 Task: Add Tea Tree Therapy Oil to the cart.
Action: Mouse moved to (812, 313)
Screenshot: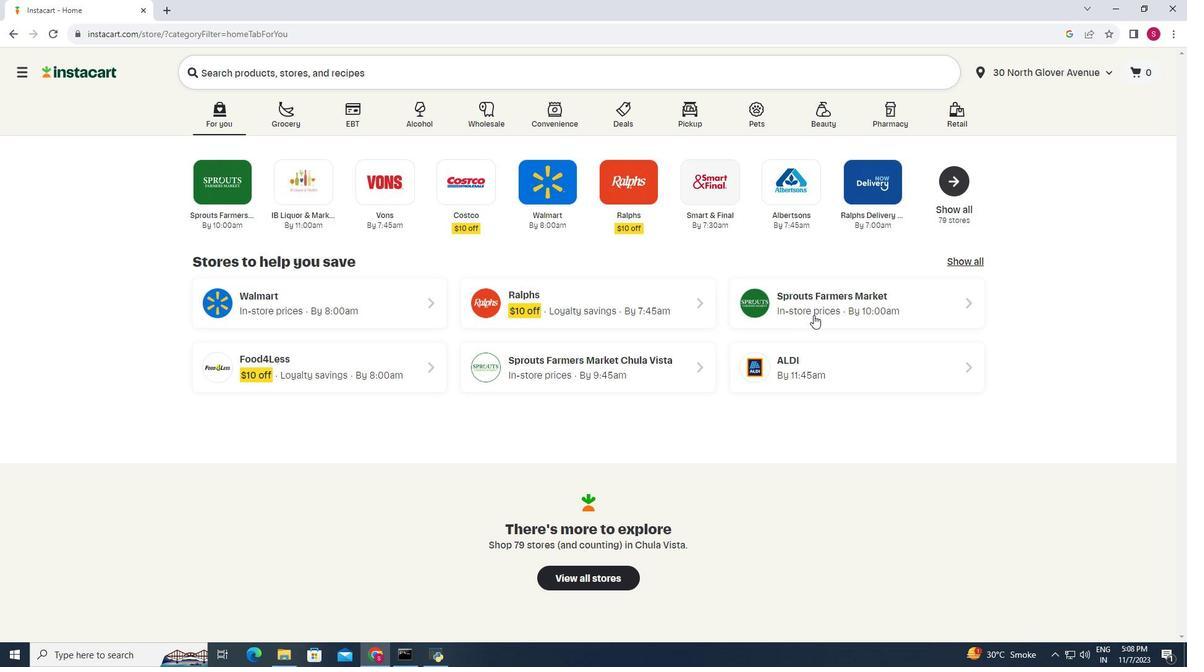 
Action: Mouse pressed left at (812, 313)
Screenshot: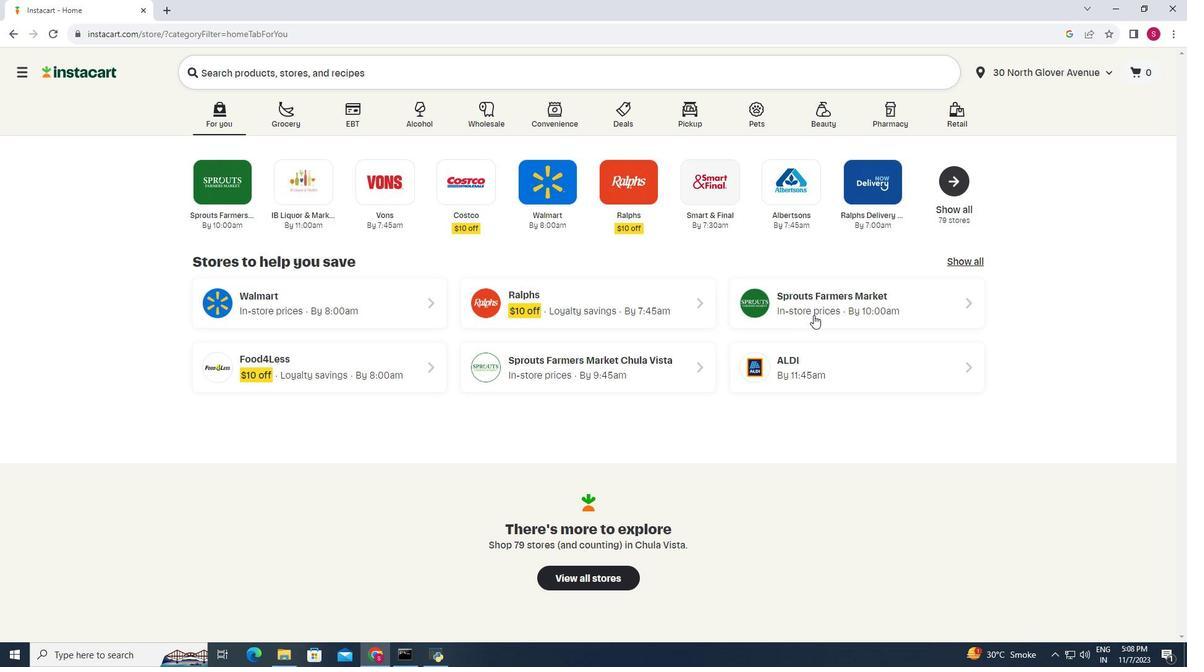 
Action: Mouse moved to (66, 394)
Screenshot: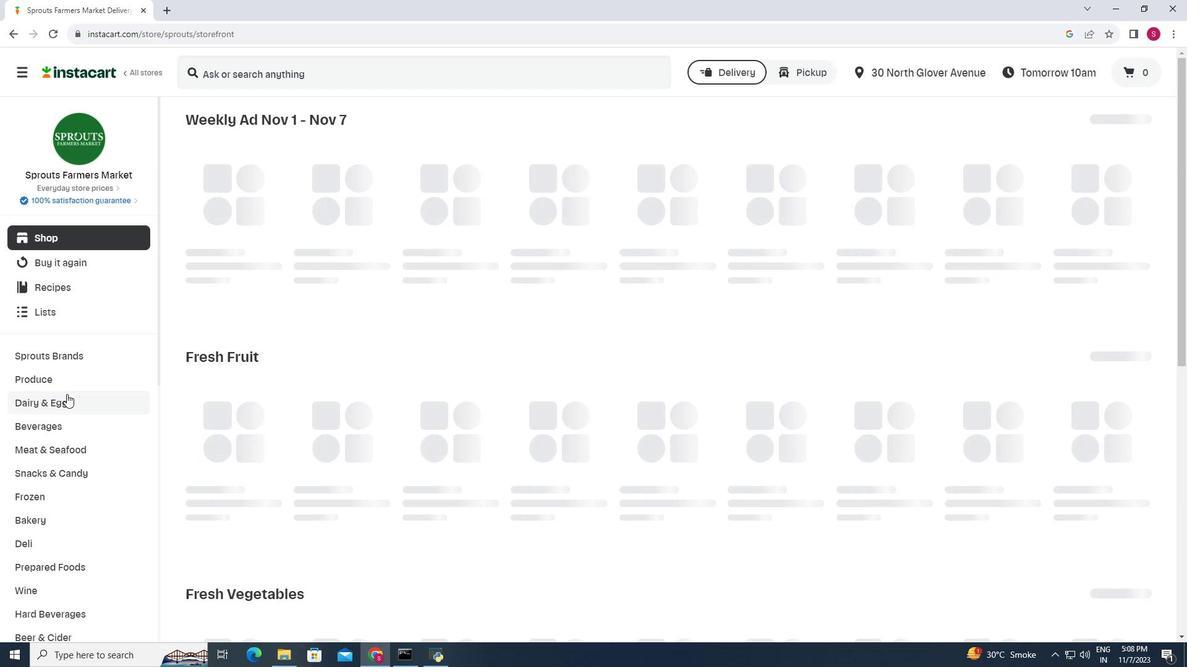 
Action: Mouse scrolled (66, 393) with delta (0, 0)
Screenshot: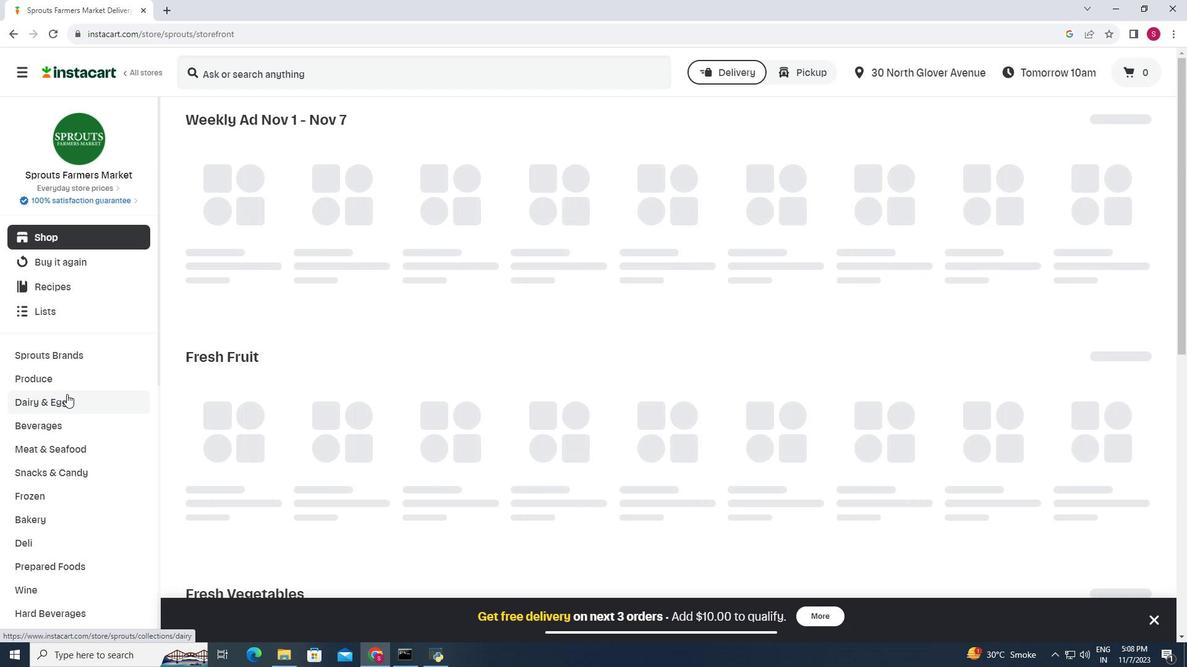 
Action: Mouse scrolled (66, 393) with delta (0, 0)
Screenshot: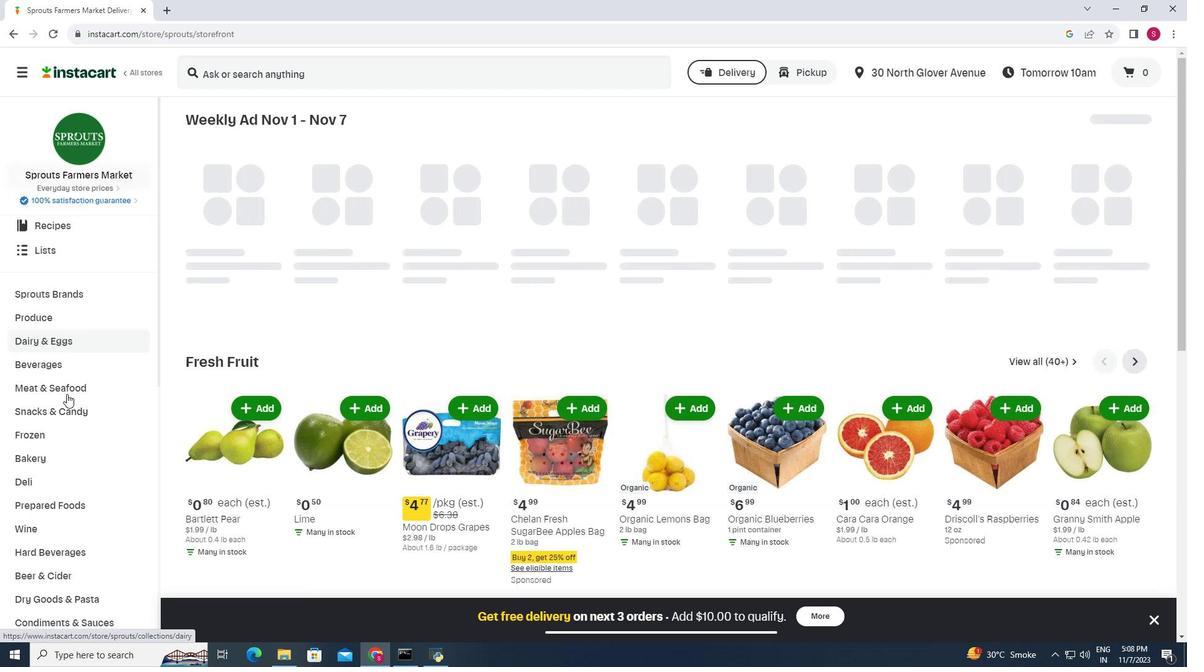 
Action: Mouse scrolled (66, 393) with delta (0, 0)
Screenshot: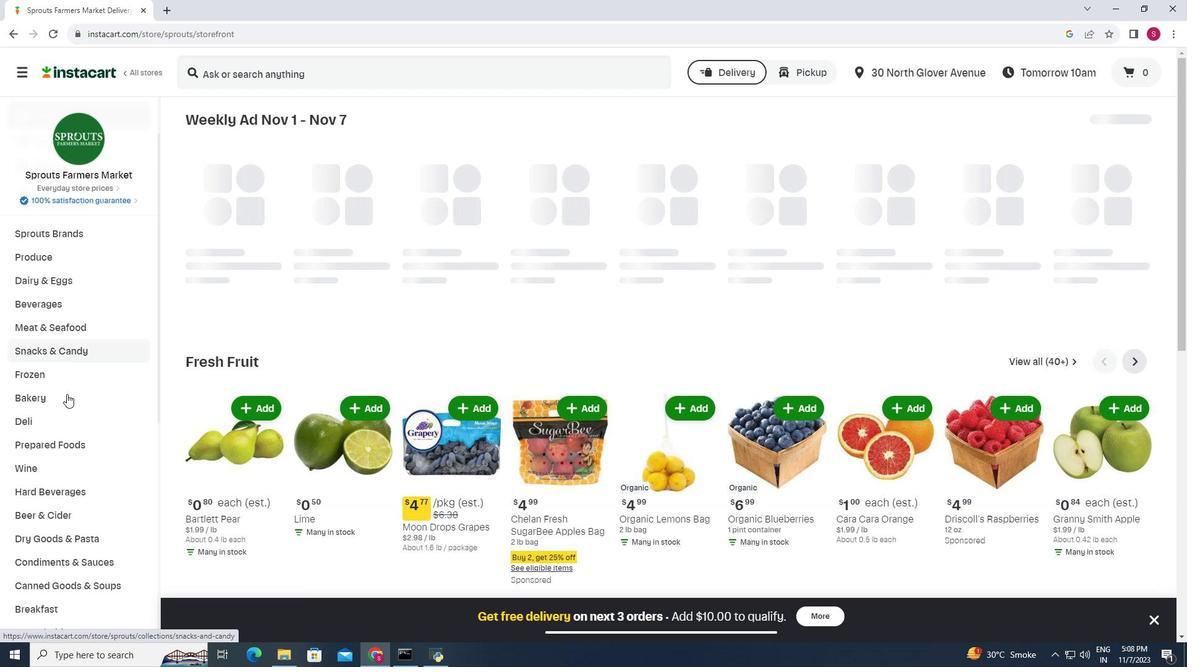 
Action: Mouse scrolled (66, 393) with delta (0, 0)
Screenshot: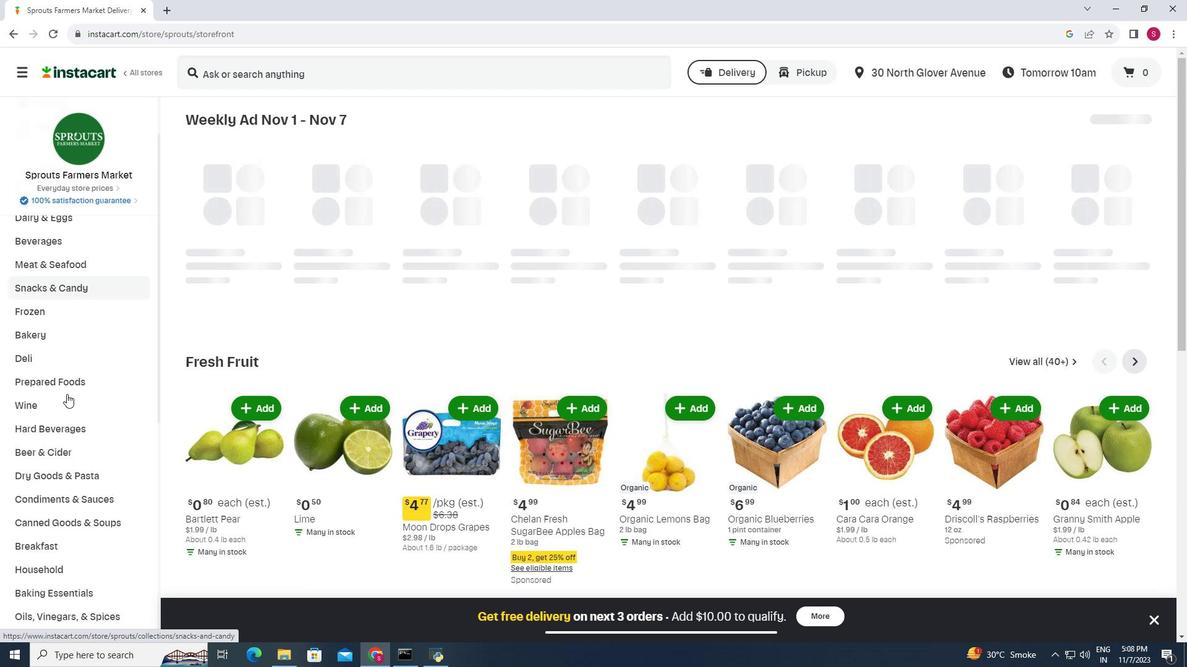 
Action: Mouse moved to (64, 502)
Screenshot: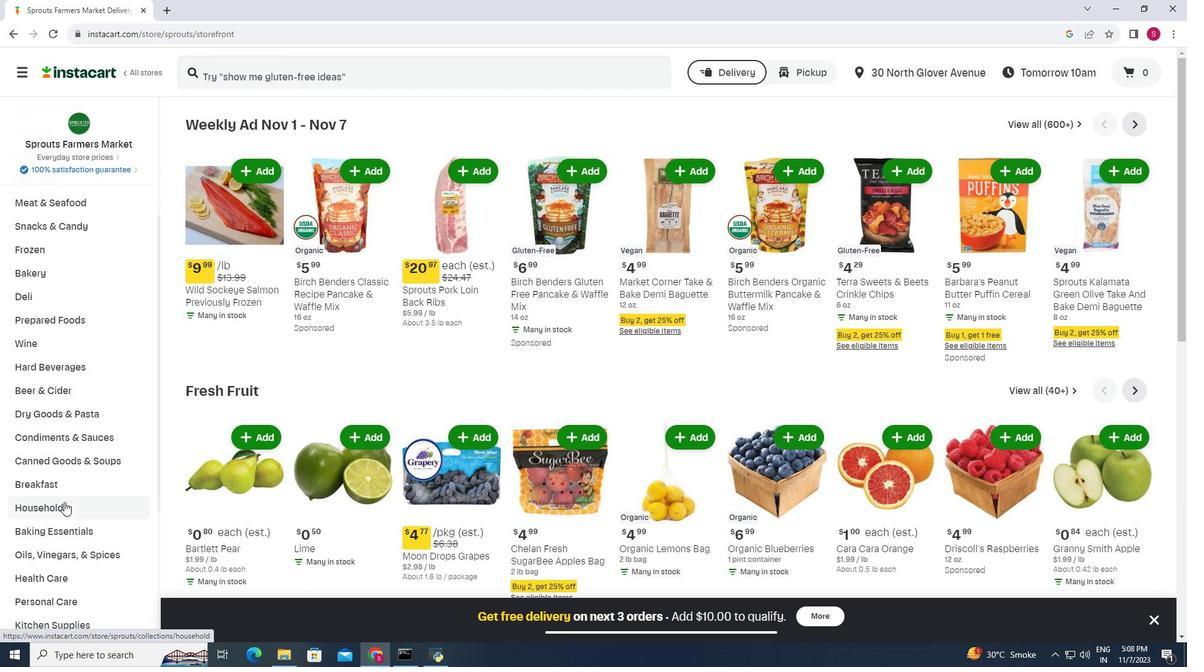 
Action: Mouse pressed left at (64, 502)
Screenshot: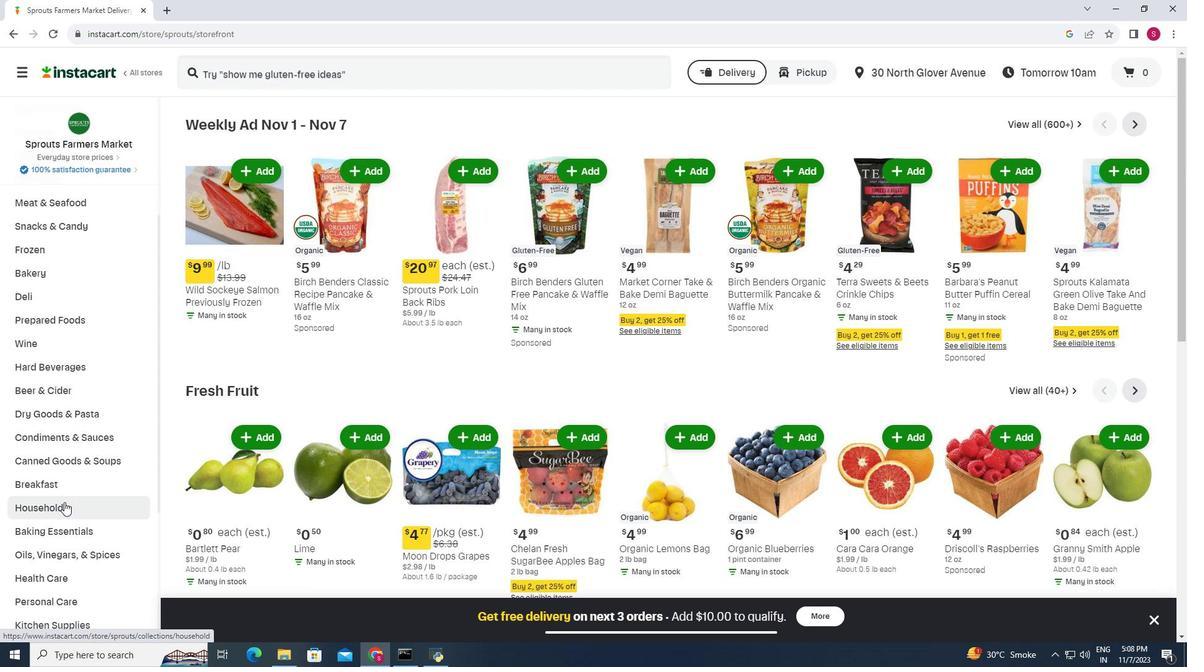 
Action: Mouse moved to (674, 155)
Screenshot: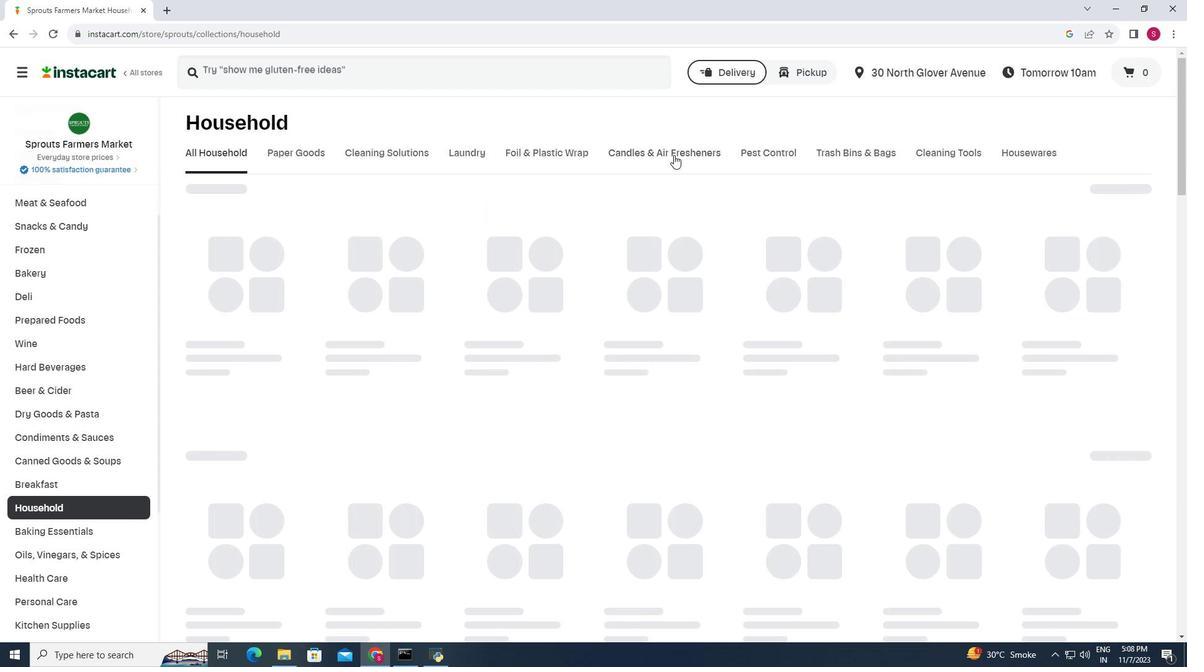 
Action: Mouse pressed left at (674, 155)
Screenshot: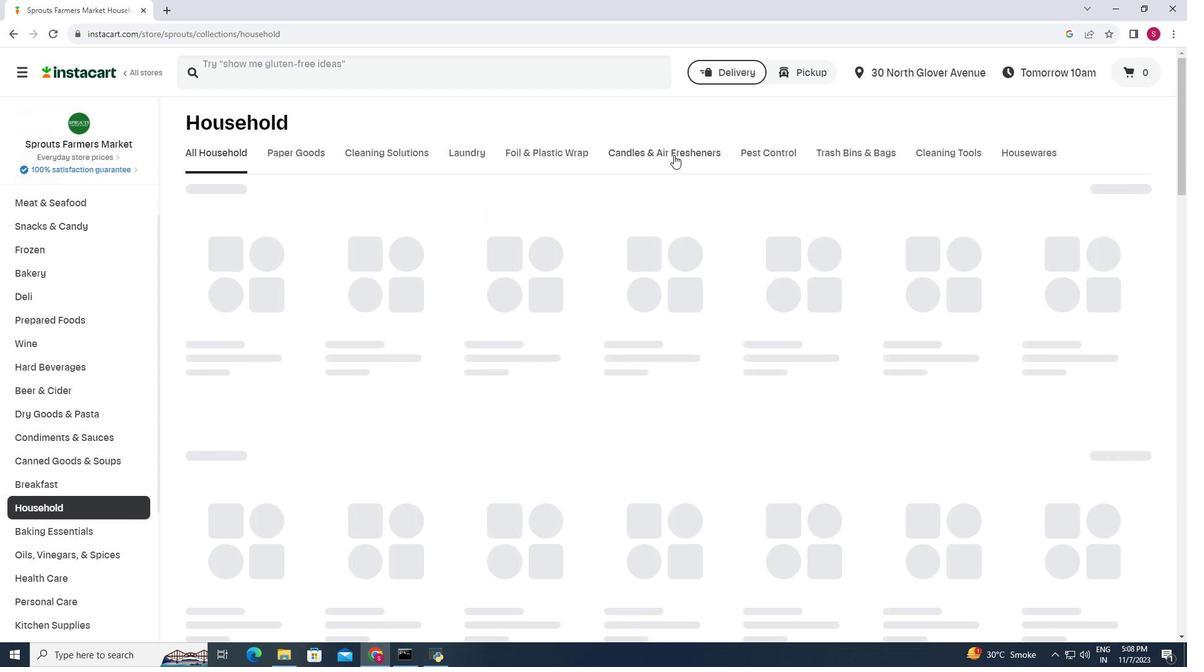 
Action: Mouse moved to (256, 72)
Screenshot: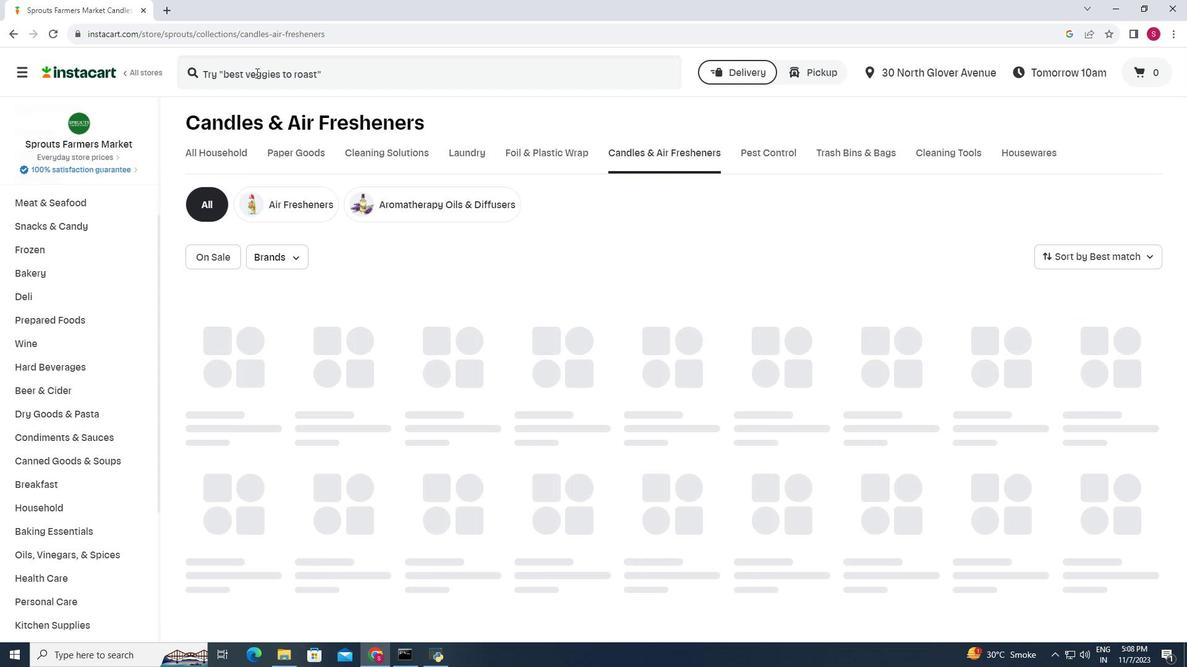 
Action: Mouse pressed left at (256, 72)
Screenshot: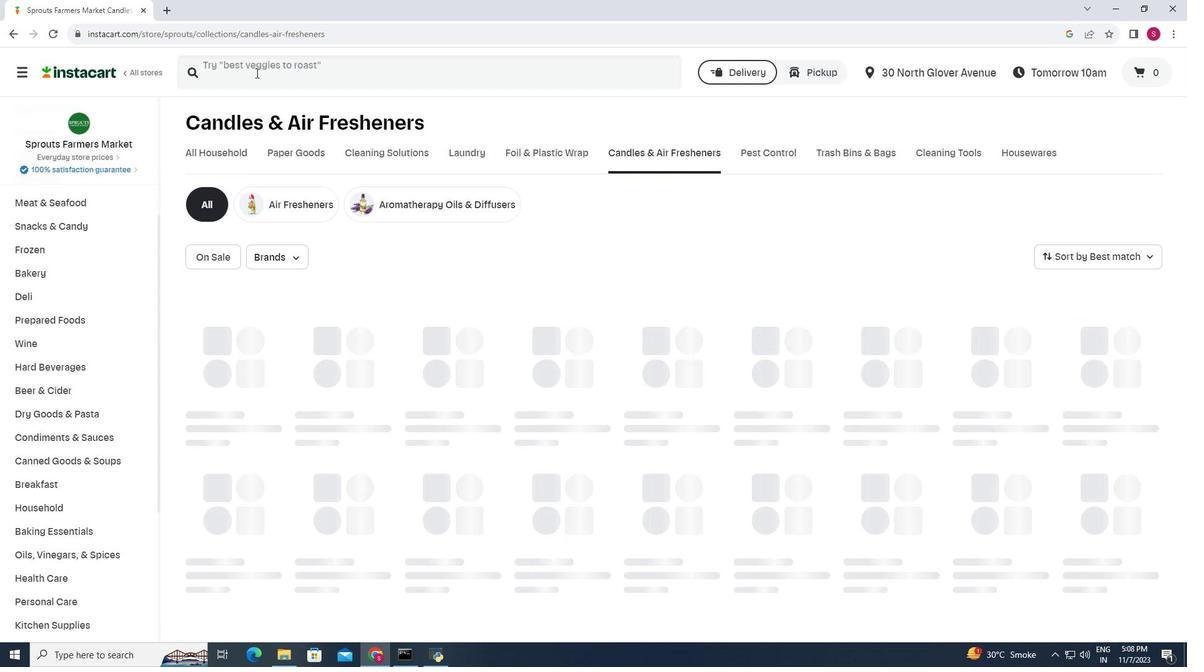 
Action: Key pressed <Key.shift><Key.shift>Tea<Key.space><Key.shift>Tree<Key.space><Key.shift>Therapy<Key.space><Key.shift>Oil<Key.enter>
Screenshot: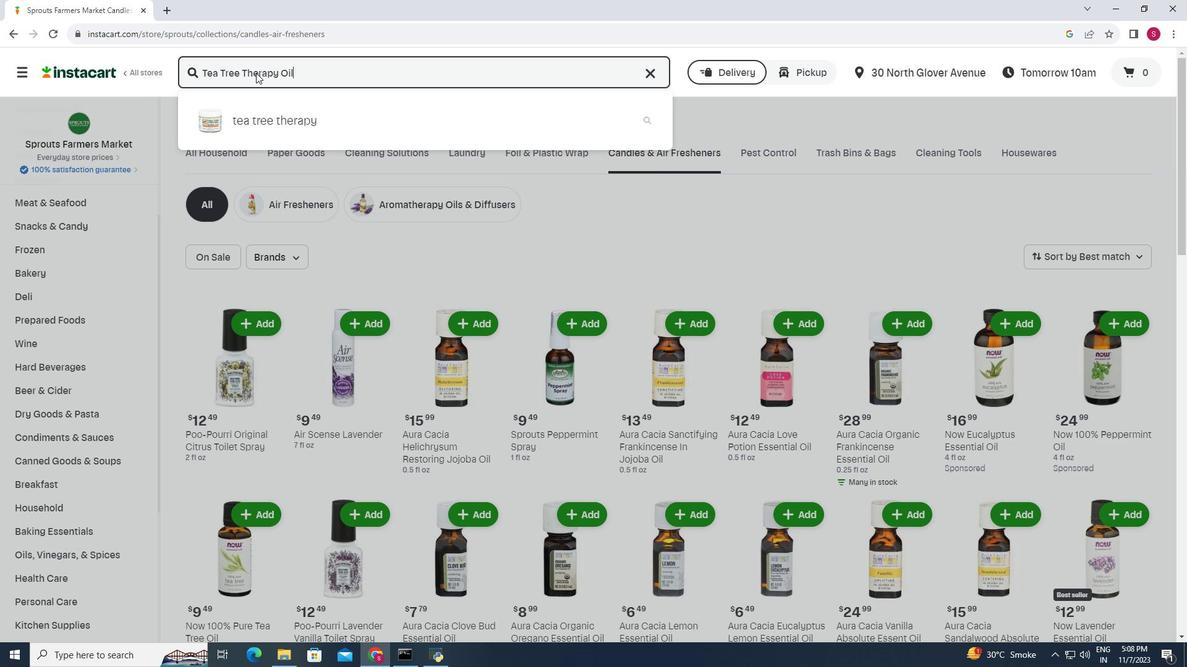 
Action: Mouse moved to (1105, 197)
Screenshot: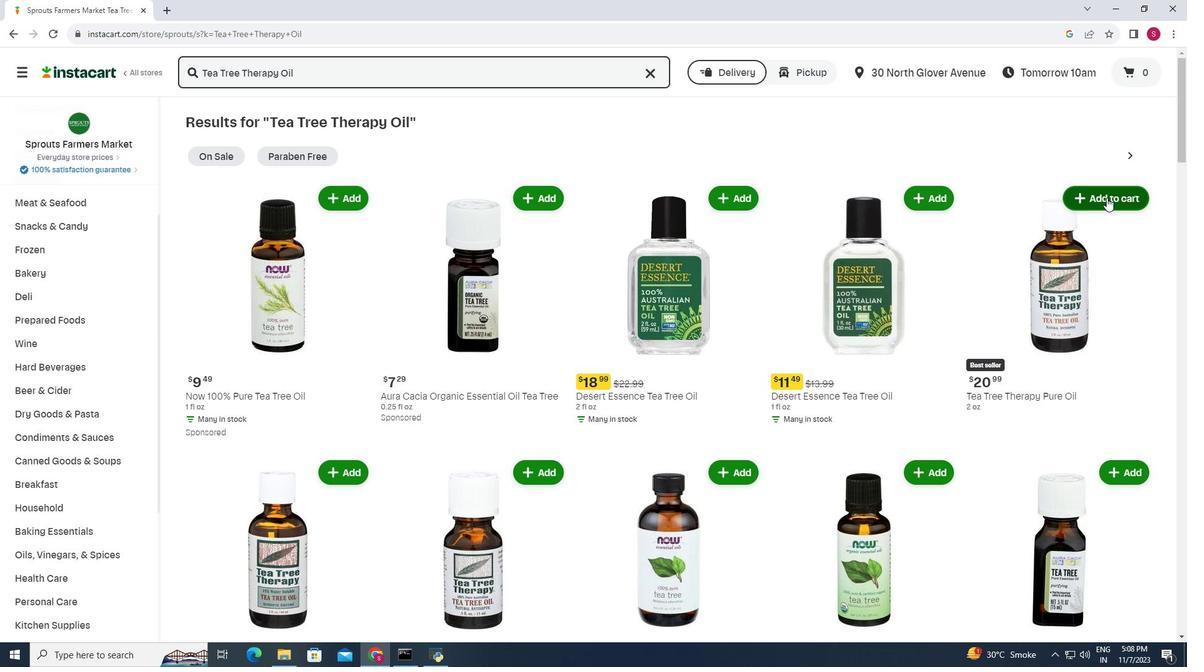 
Action: Mouse pressed left at (1105, 197)
Screenshot: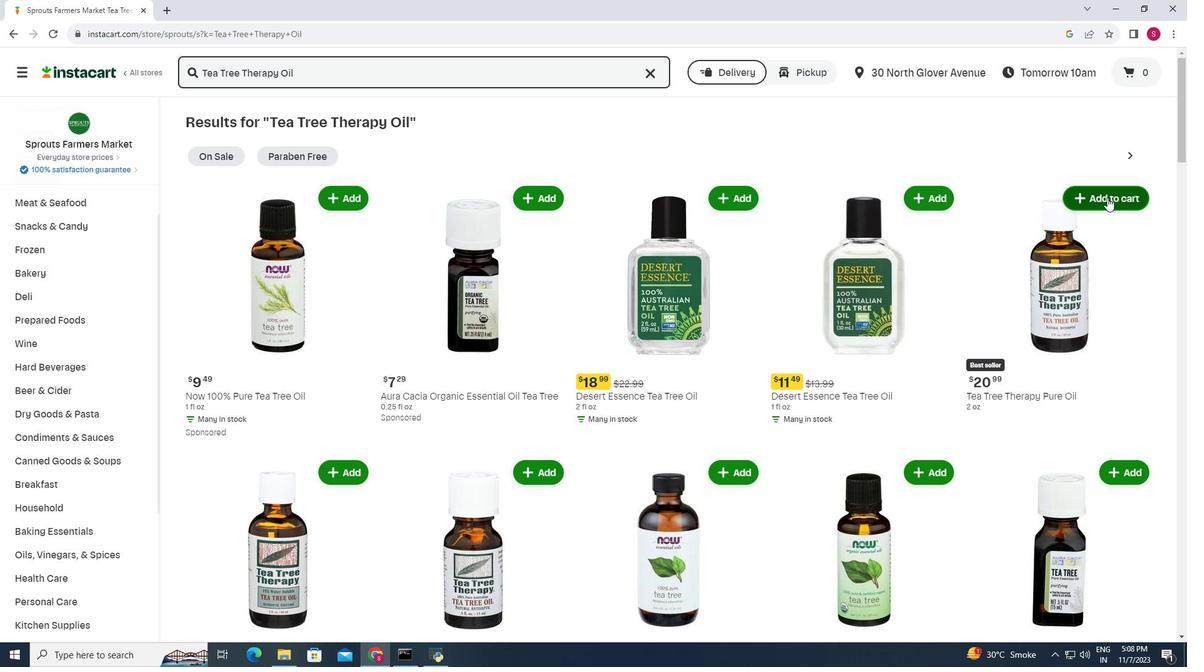 
Action: Mouse moved to (1051, 167)
Screenshot: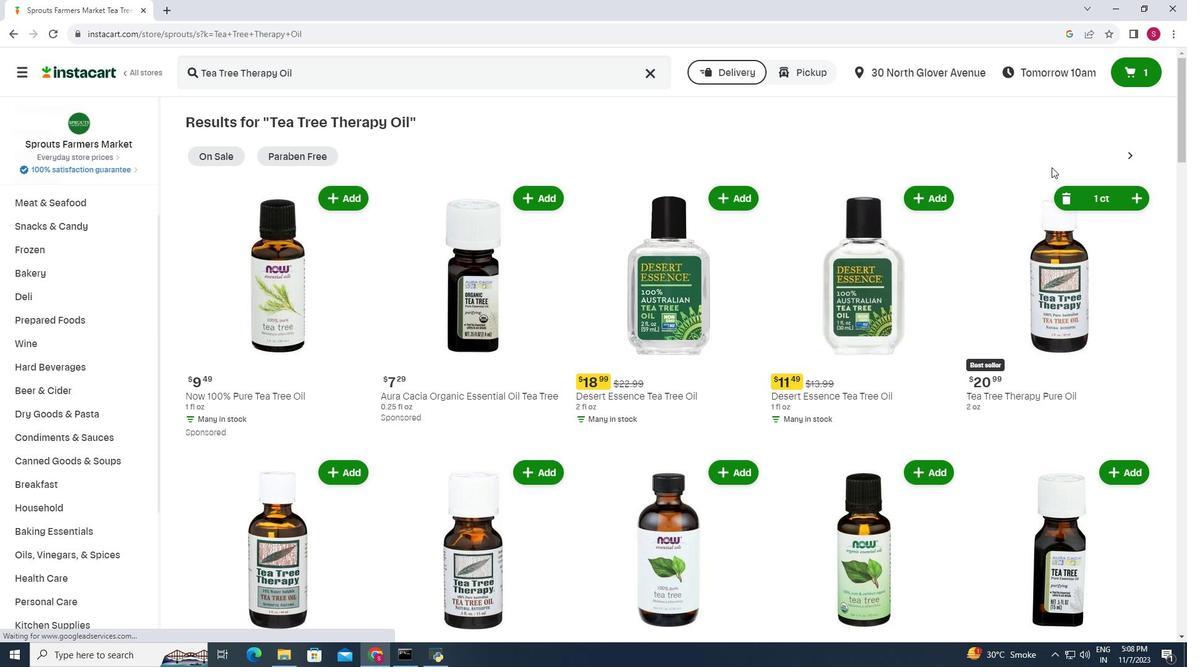 
